 Task: Select employment type "Full-time".
Action: Mouse moved to (336, 349)
Screenshot: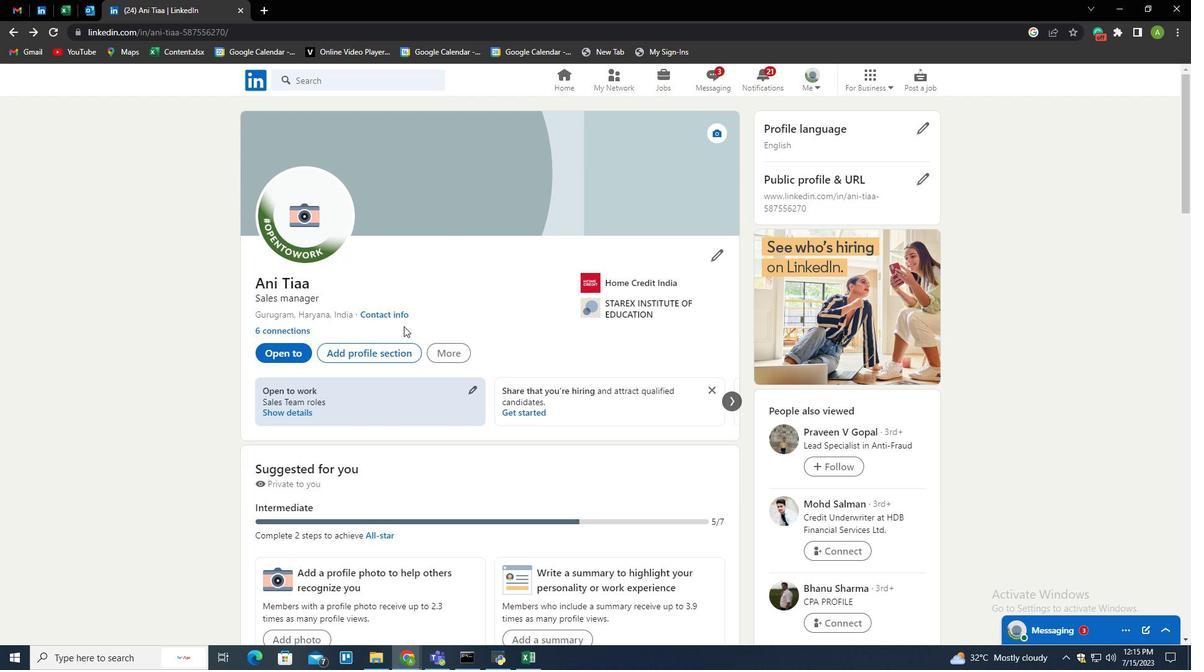 
Action: Mouse pressed left at (336, 349)
Screenshot: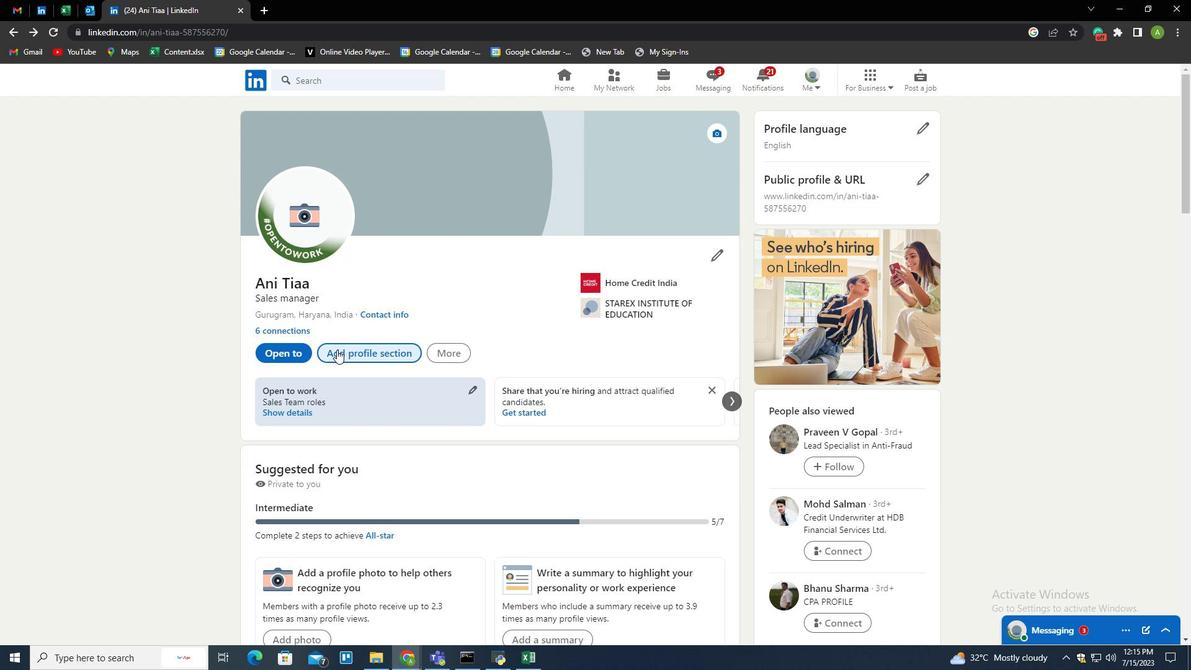 
Action: Mouse moved to (477, 135)
Screenshot: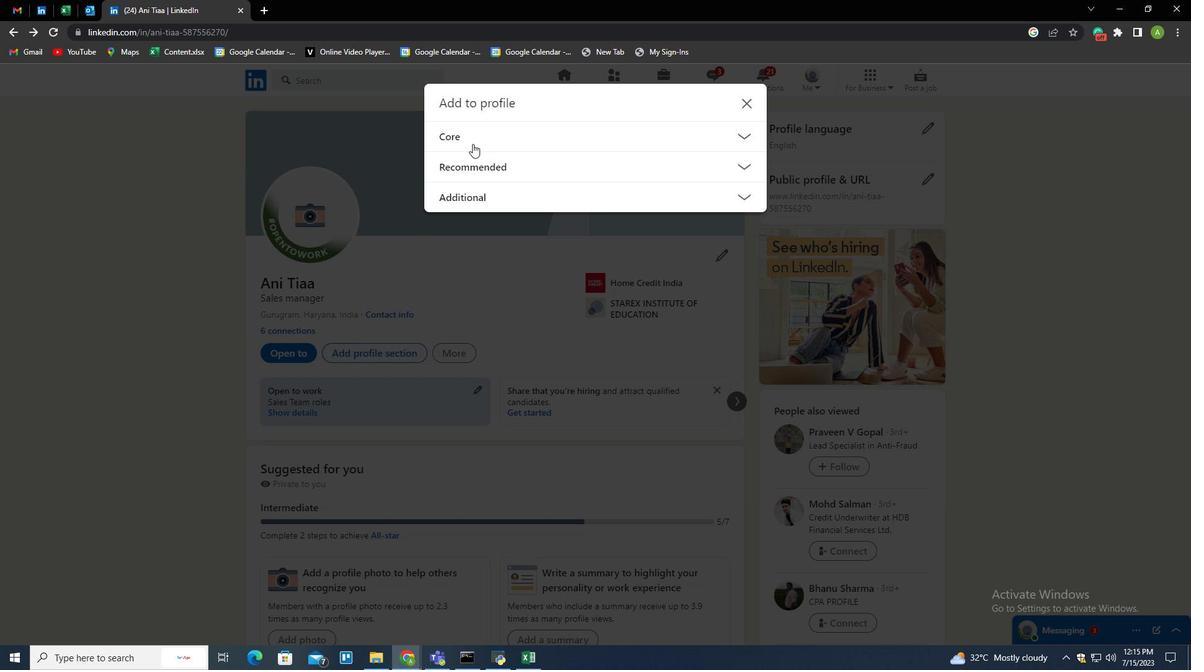 
Action: Mouse pressed left at (477, 135)
Screenshot: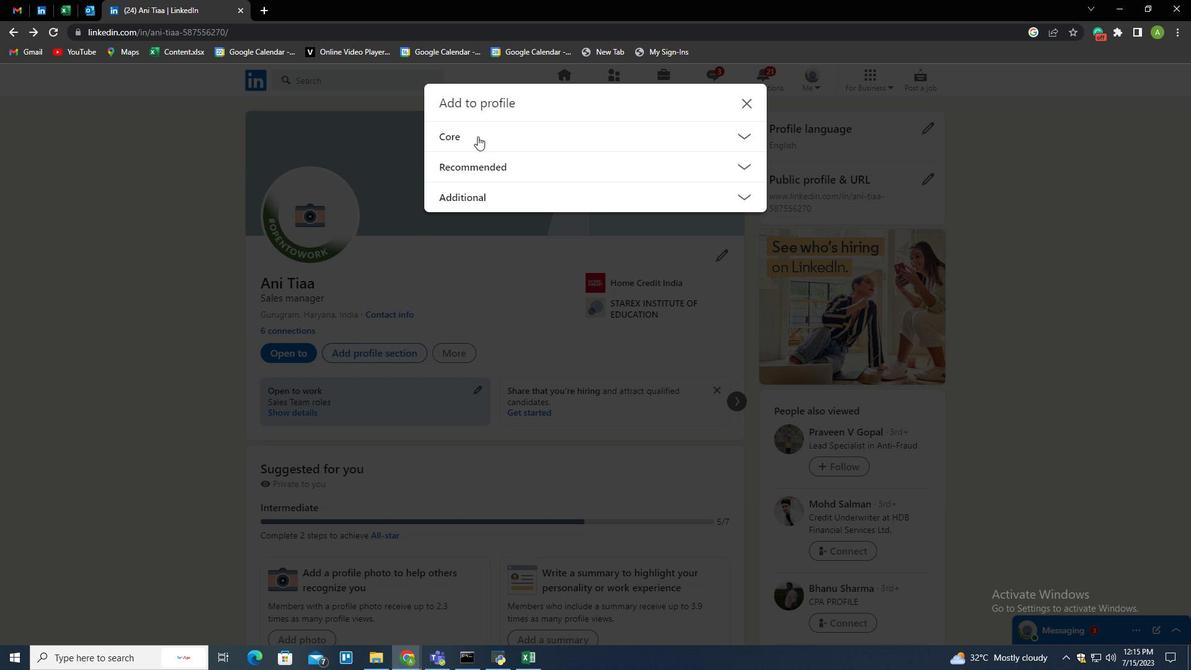 
Action: Mouse moved to (461, 250)
Screenshot: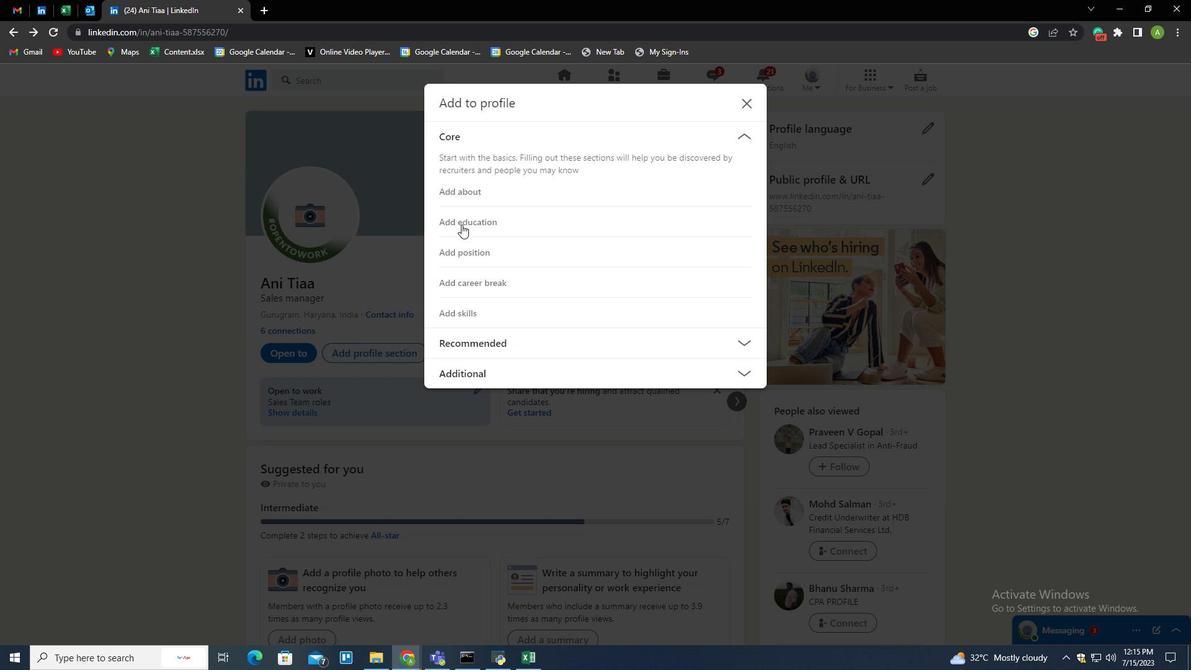 
Action: Mouse pressed left at (461, 250)
Screenshot: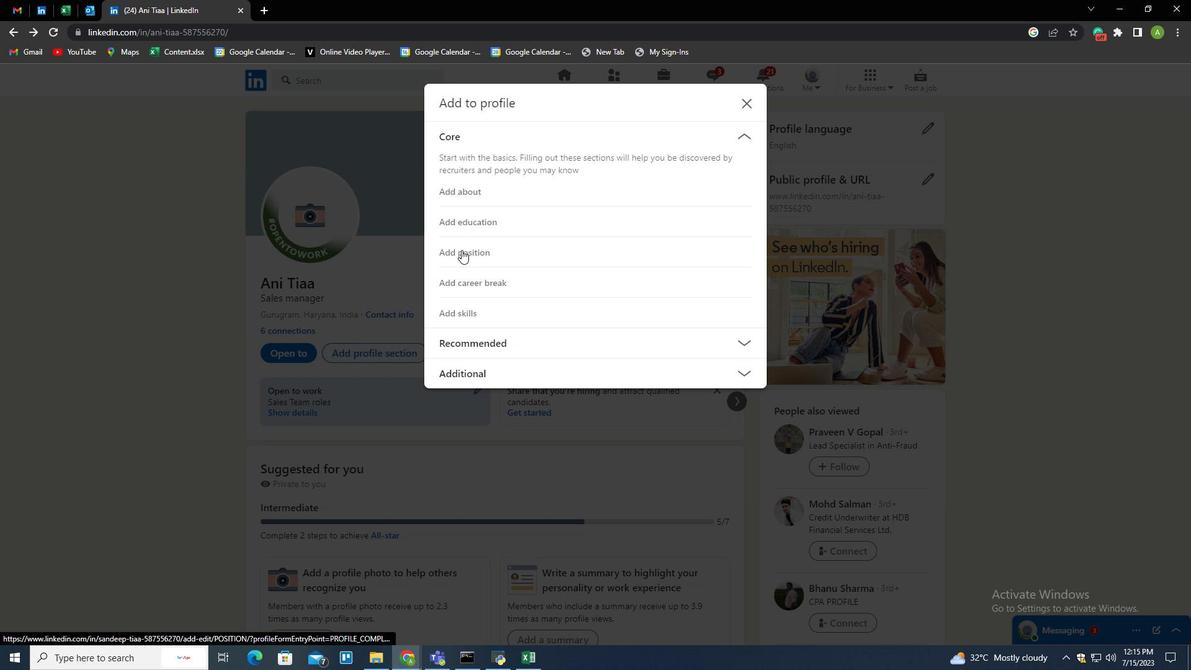 
Action: Mouse moved to (402, 283)
Screenshot: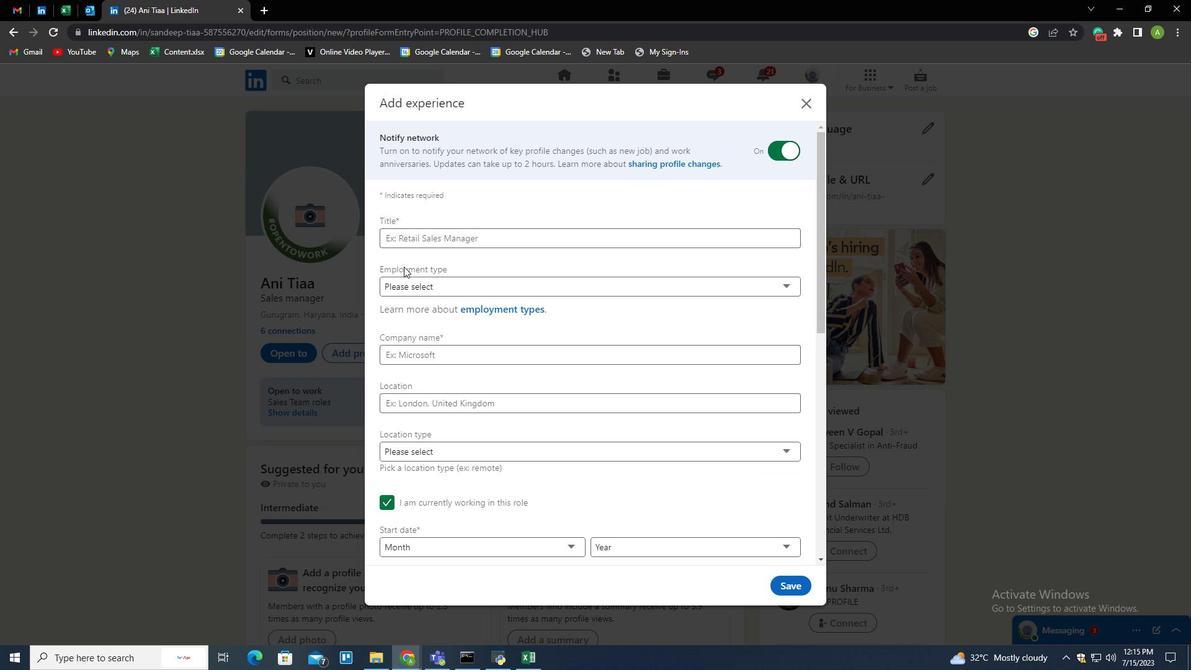
Action: Mouse pressed left at (402, 283)
Screenshot: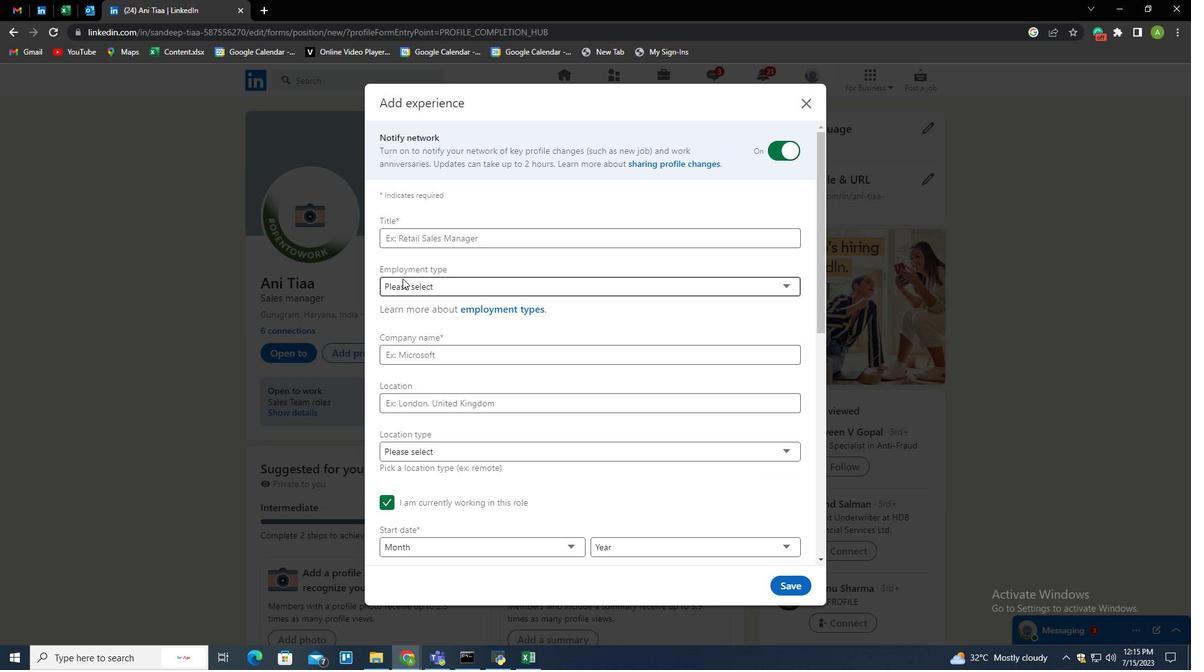 
Action: Mouse moved to (399, 317)
Screenshot: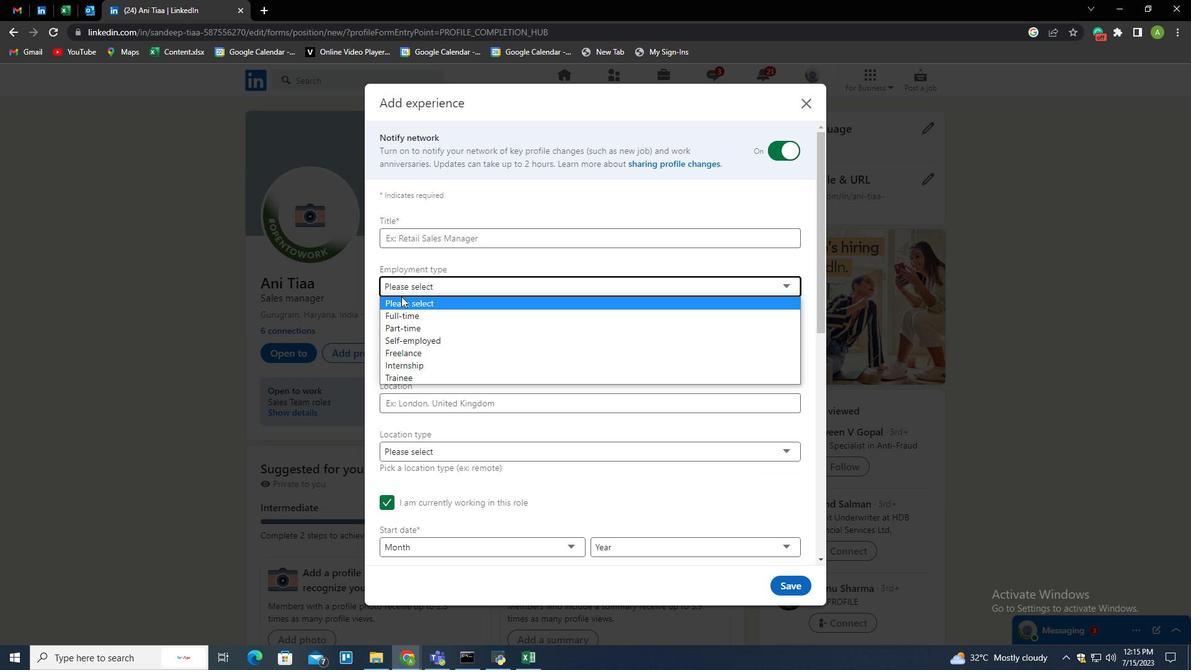 
Action: Mouse pressed left at (399, 317)
Screenshot: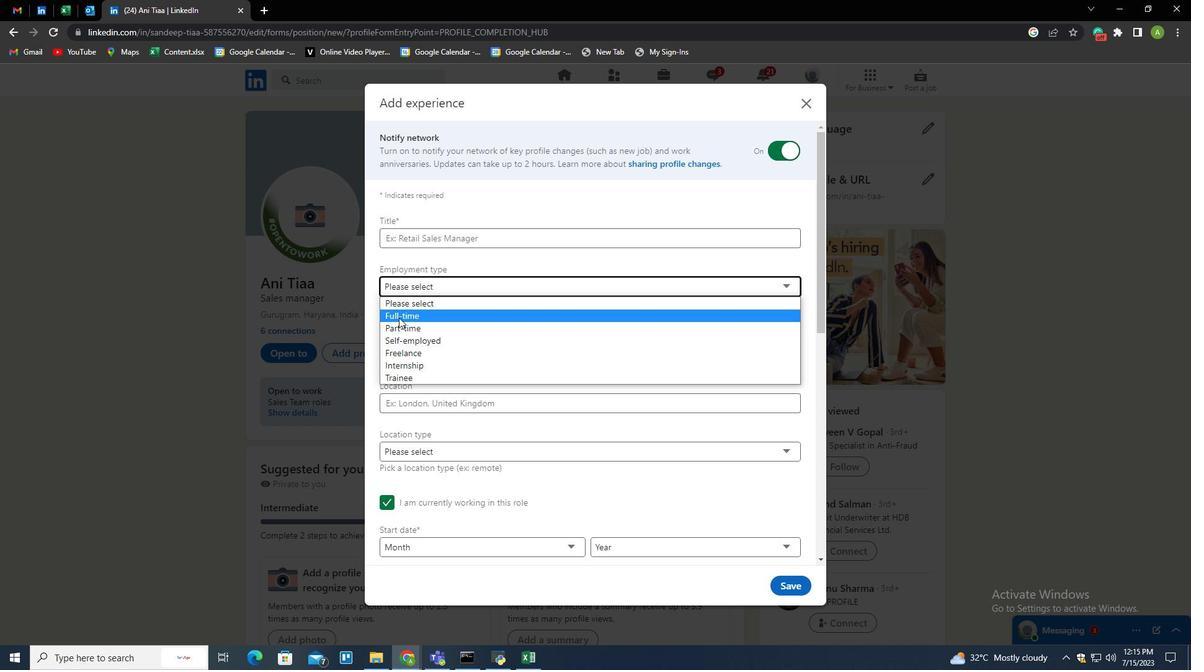 
Action: Mouse moved to (492, 405)
Screenshot: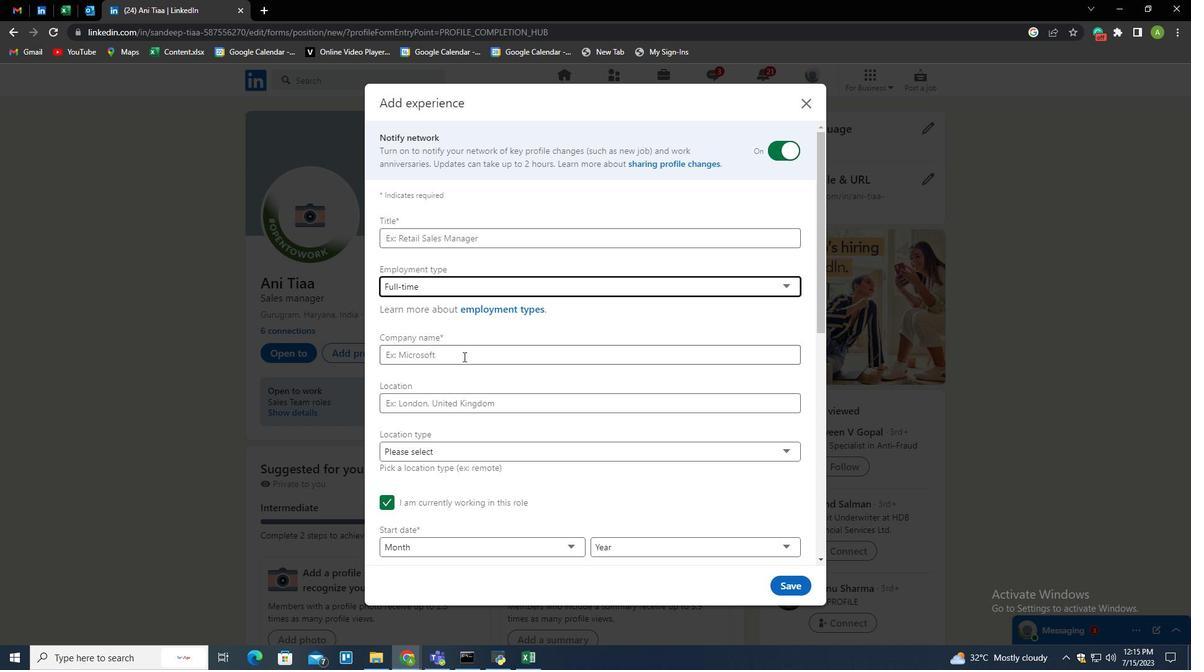 
